 Task: Invite Team Member Softage.1@softage.net to Workspace Coworking Spaces. Invite Team Member Softage.2@softage.net to Workspace Coworking Spaces. Invite Team Member Softage.3@softage.net to Workspace Coworking Spaces. Invite Team Member Softage.4@softage.net to Workspace Coworking Spaces
Action: Mouse moved to (130, 70)
Screenshot: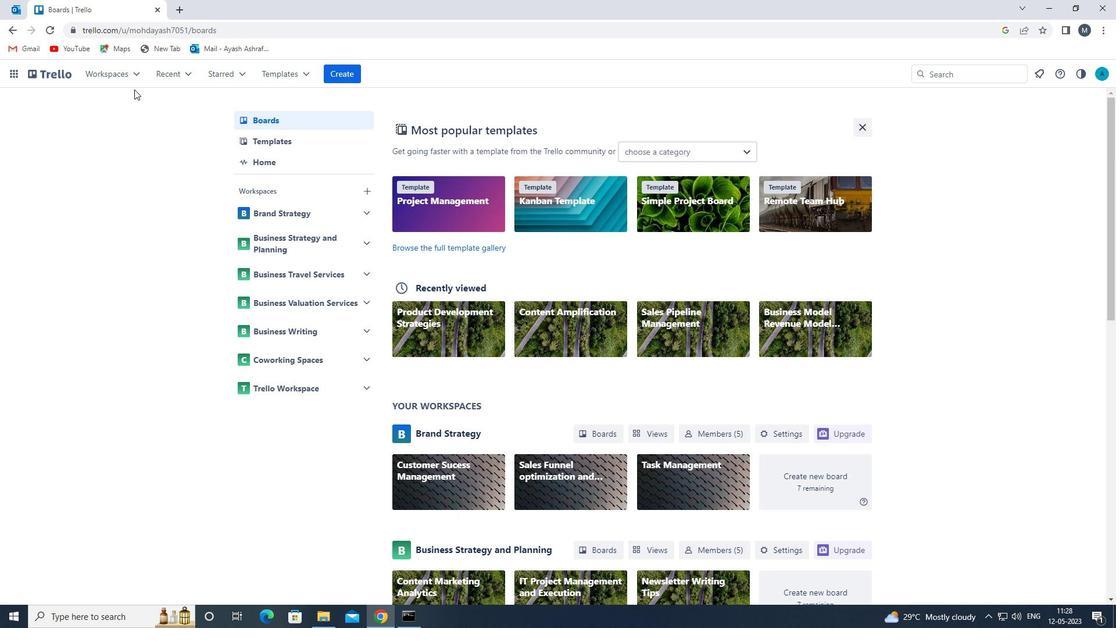 
Action: Mouse pressed left at (130, 70)
Screenshot: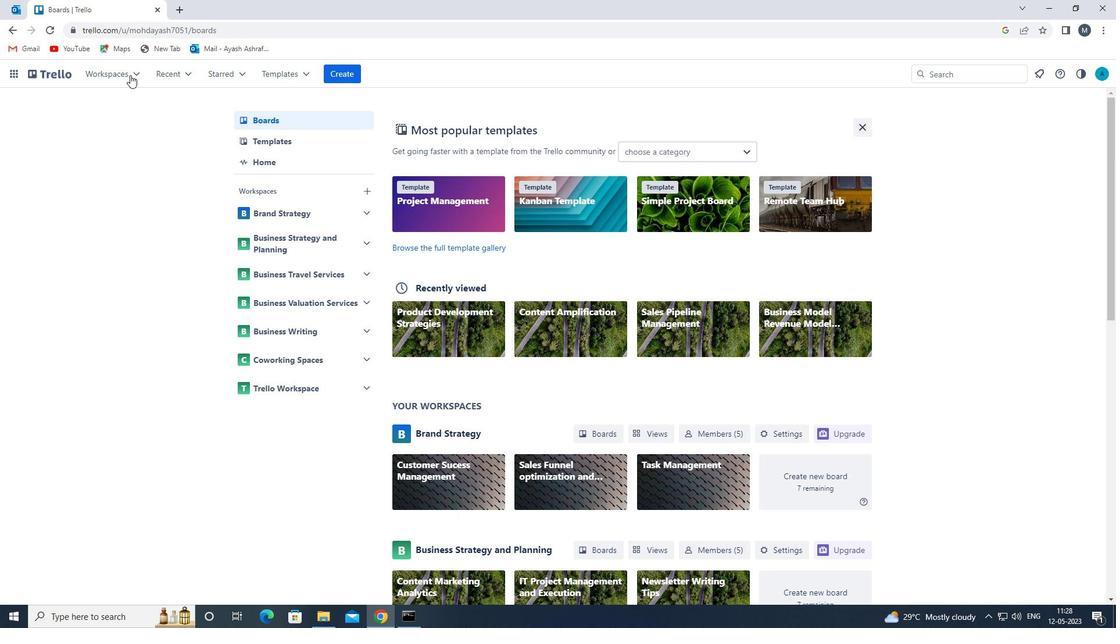 
Action: Mouse moved to (180, 275)
Screenshot: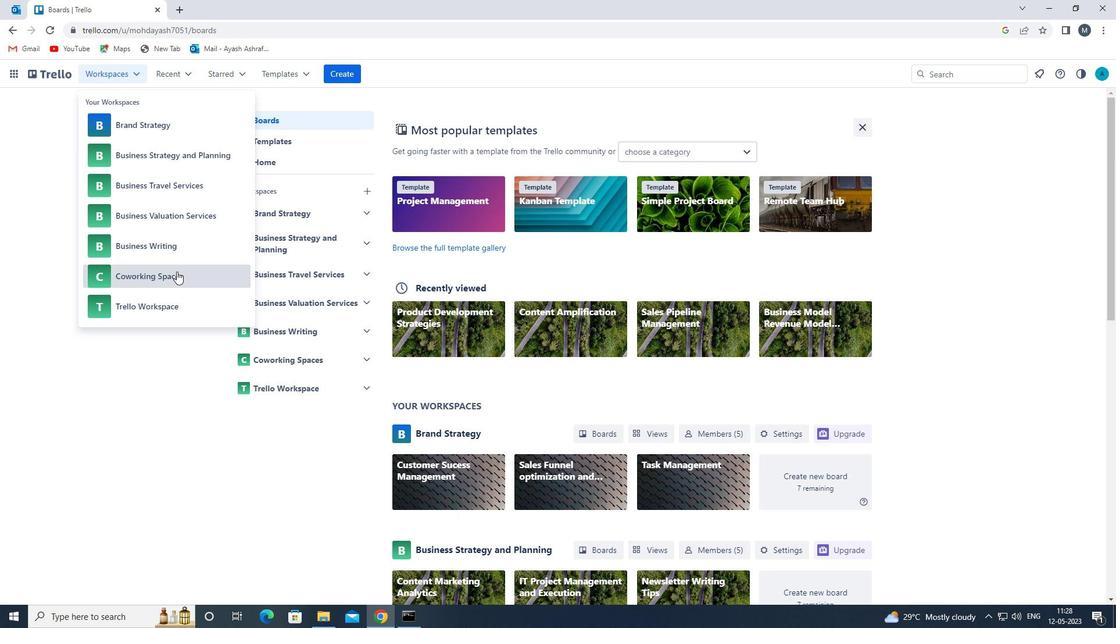 
Action: Mouse pressed left at (180, 275)
Screenshot: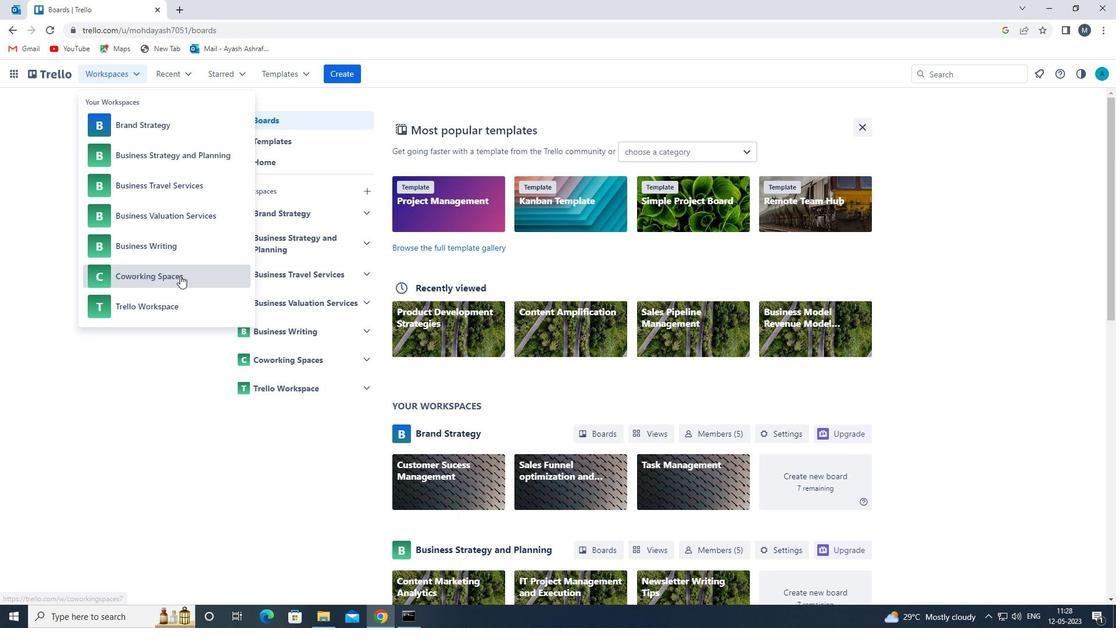 
Action: Mouse moved to (796, 116)
Screenshot: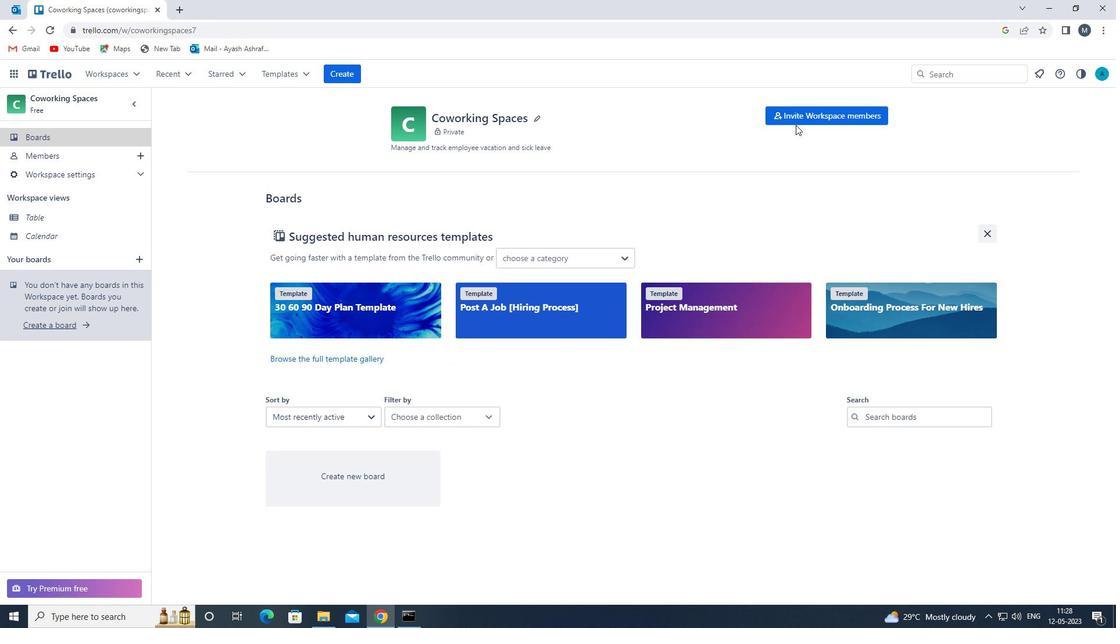 
Action: Mouse pressed left at (796, 116)
Screenshot: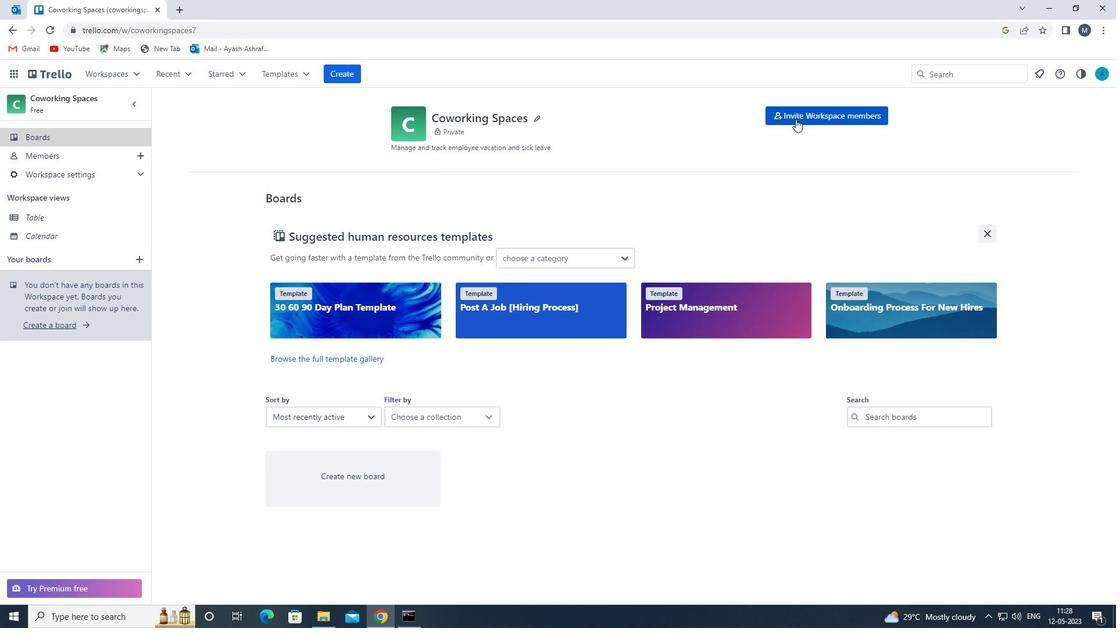 
Action: Mouse moved to (479, 327)
Screenshot: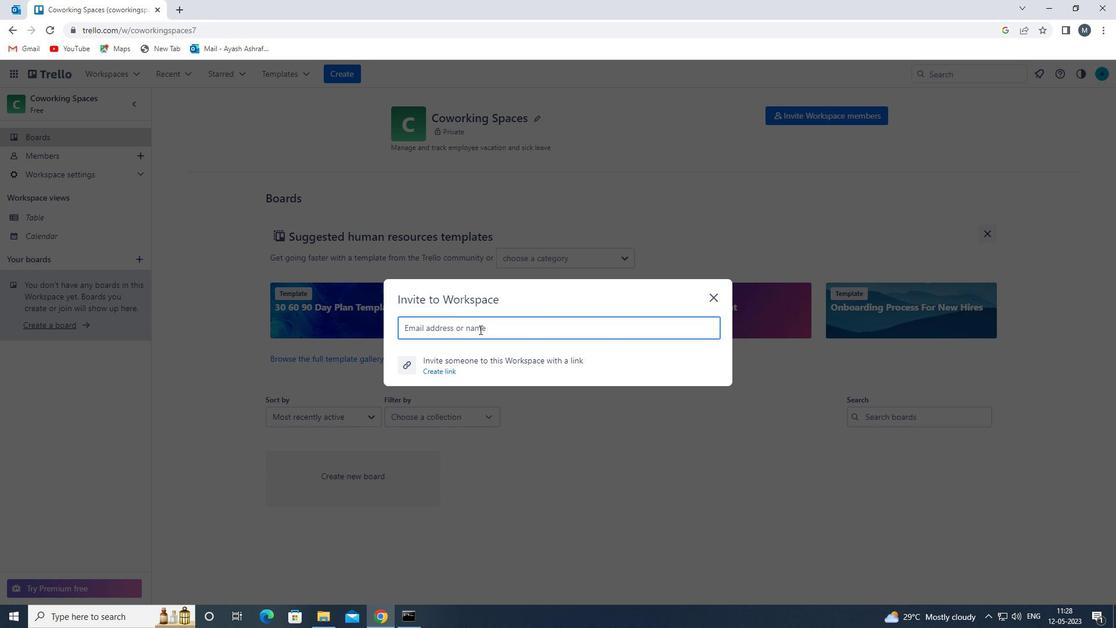 
Action: Mouse pressed left at (479, 327)
Screenshot: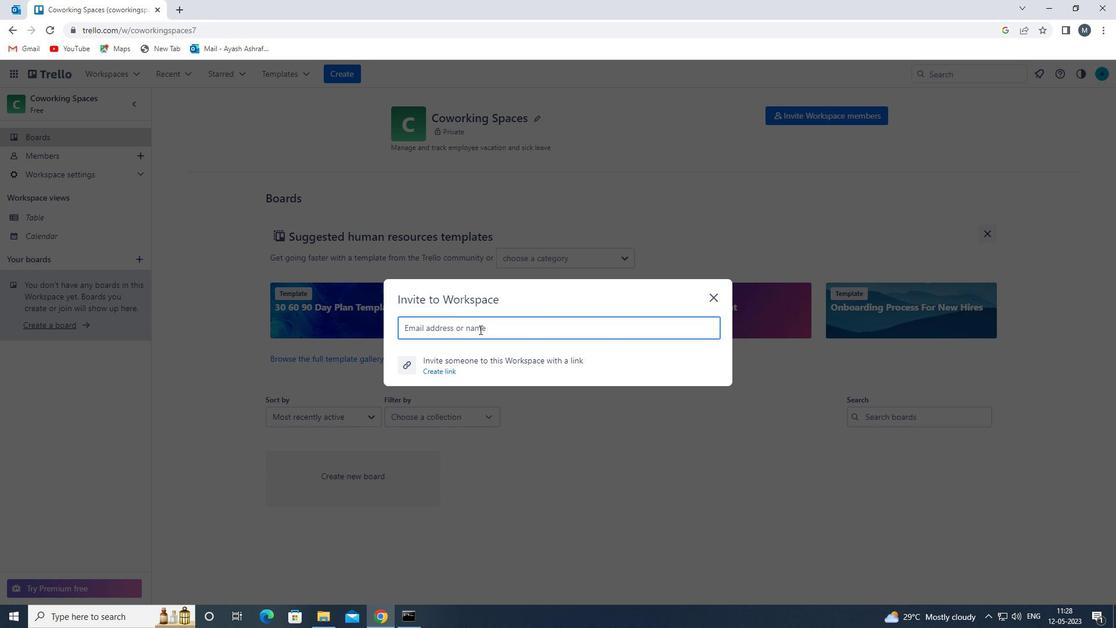 
Action: Key pressed softage.1<Key.shift>@SOFTAGE.NET<Key.enter>SOFTAGE.2<Key.shift>@SOFTAGE.NET<Key.enter>SOFTAGE.3<Key.shift>2<Key.backspace><Key.shift>@SOFTAGE.NET<Key.enter>SOFTAGE.4<Key.shift>@SOFTAGE.NET<Key.enter>
Screenshot: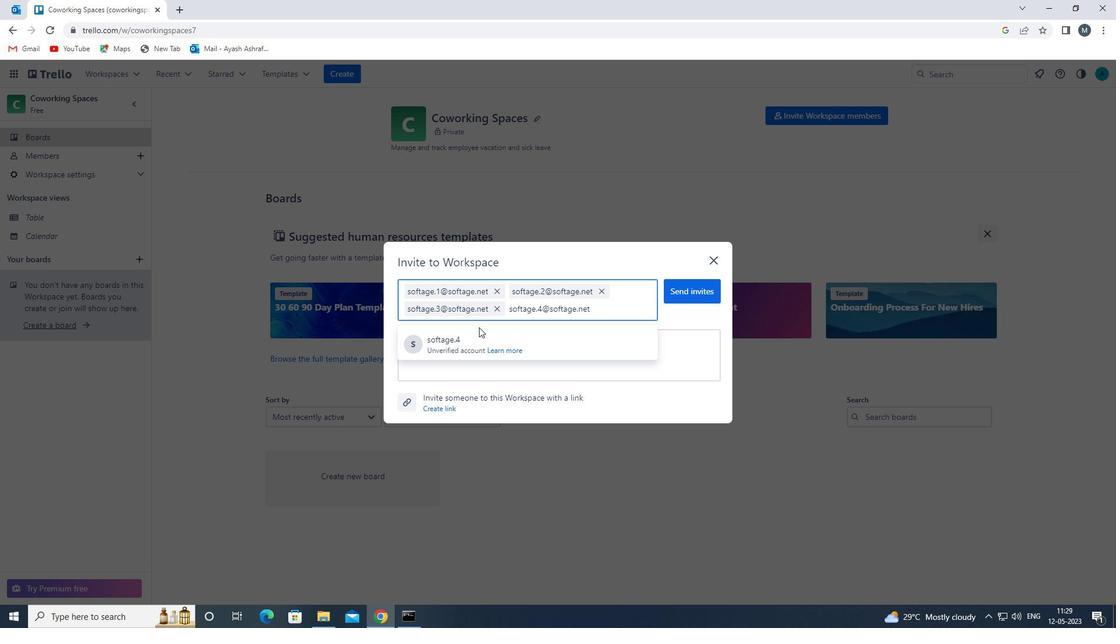 
Action: Mouse moved to (682, 286)
Screenshot: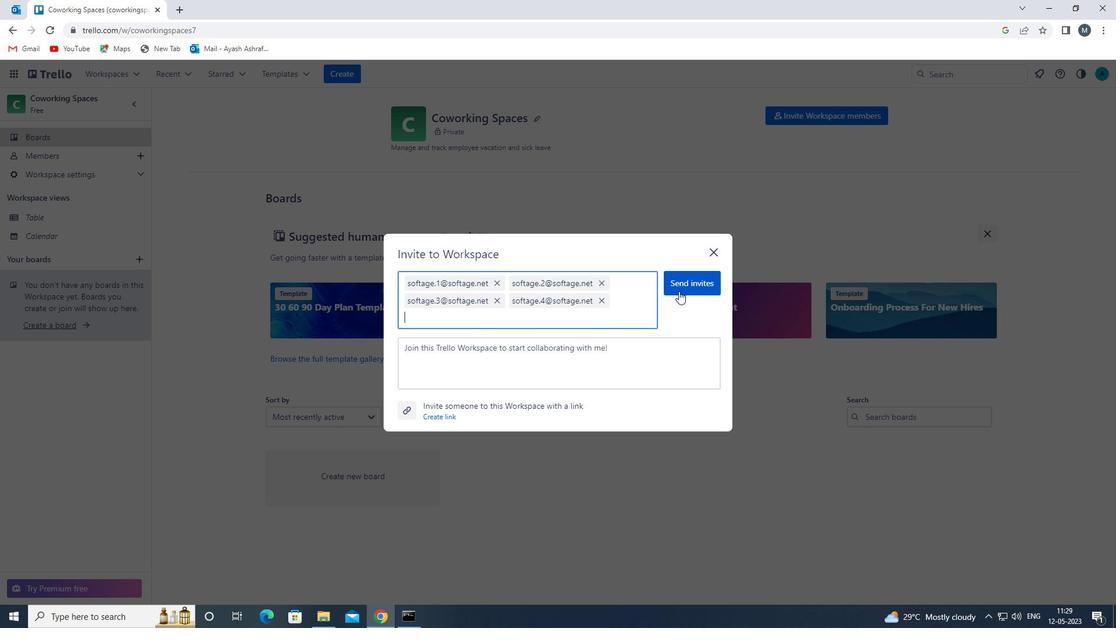 
Action: Mouse pressed left at (682, 286)
Screenshot: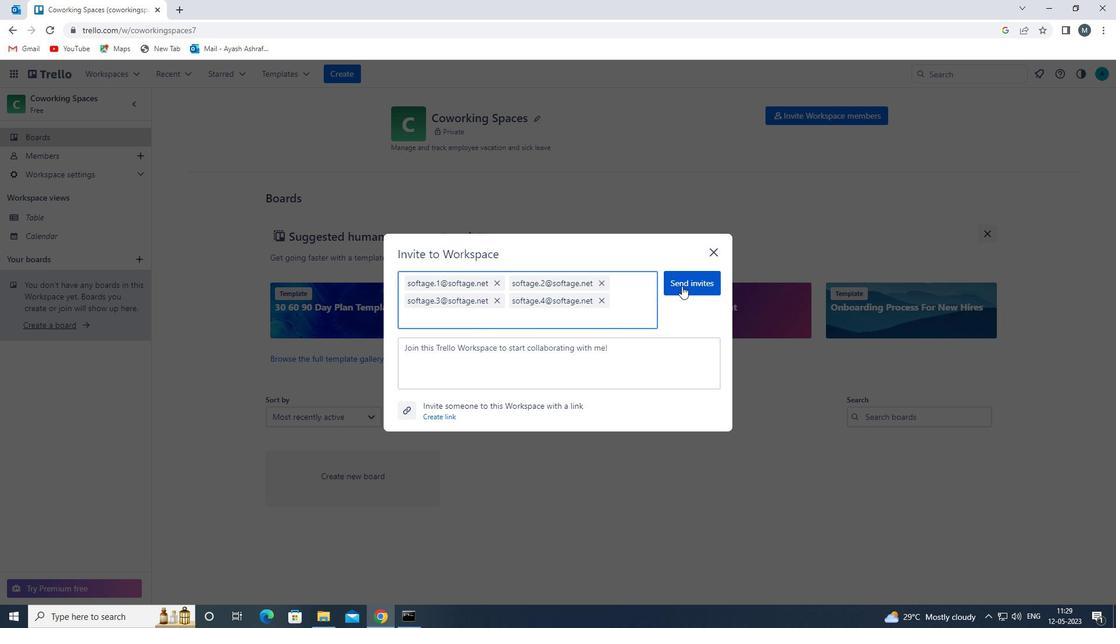 
Action: Mouse moved to (497, 326)
Screenshot: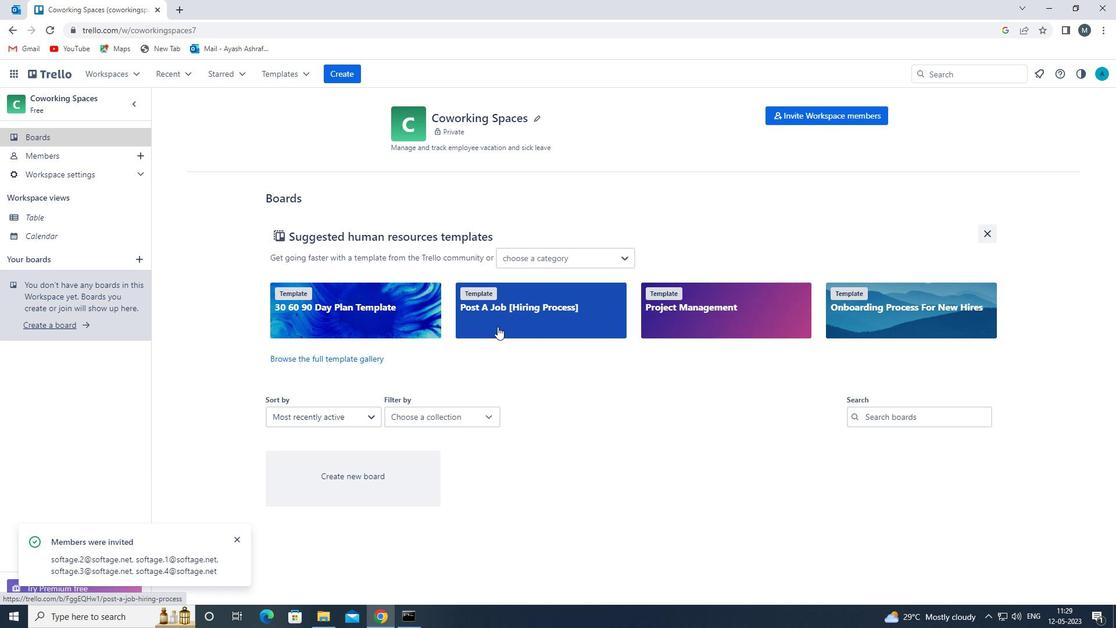 
